 Task: Empty folder   in folder Folder0030
Action: Mouse moved to (455, 21)
Screenshot: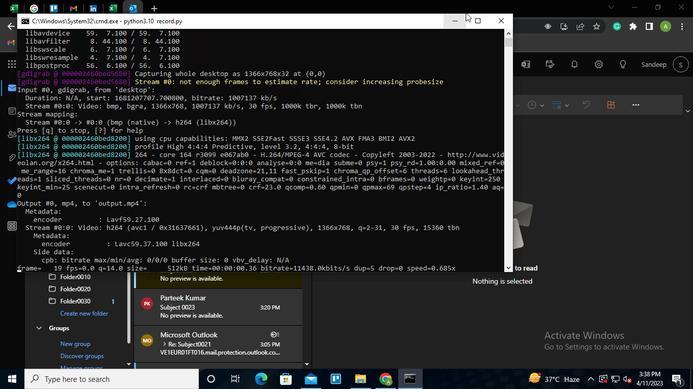 
Action: Mouse pressed left at (455, 21)
Screenshot: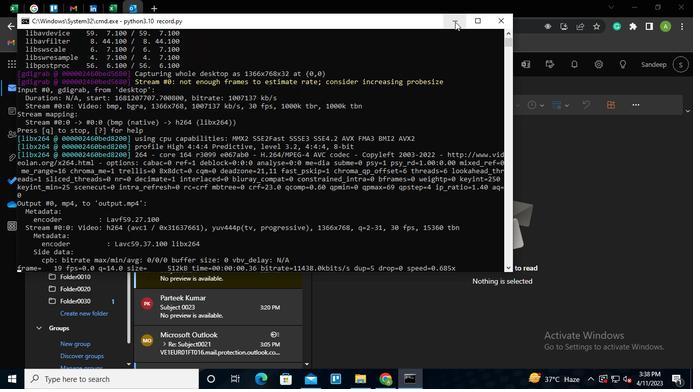 
Action: Mouse moved to (83, 297)
Screenshot: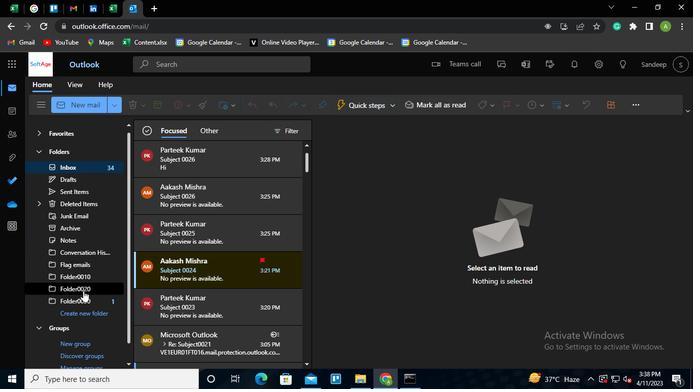 
Action: Mouse pressed left at (83, 297)
Screenshot: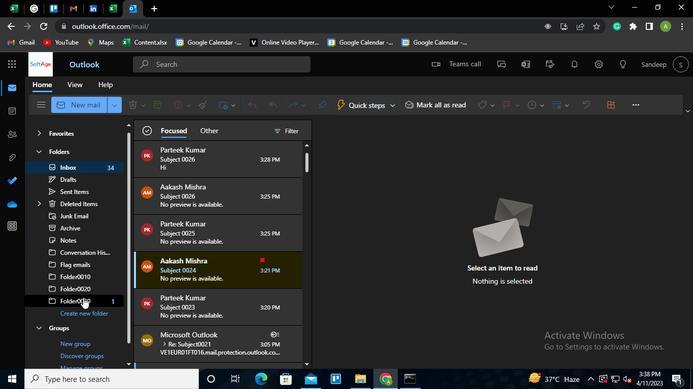 
Action: Mouse moved to (146, 153)
Screenshot: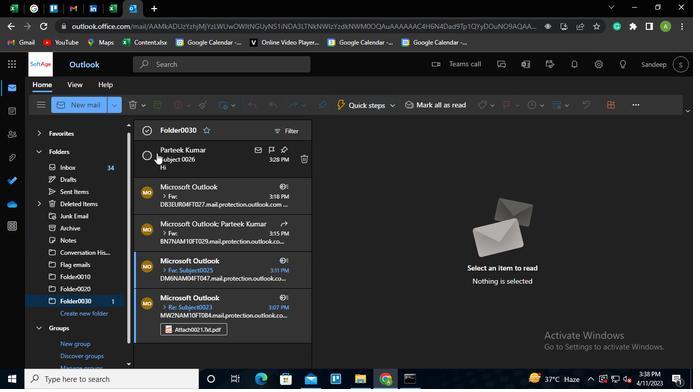 
Action: Mouse pressed left at (146, 153)
Screenshot: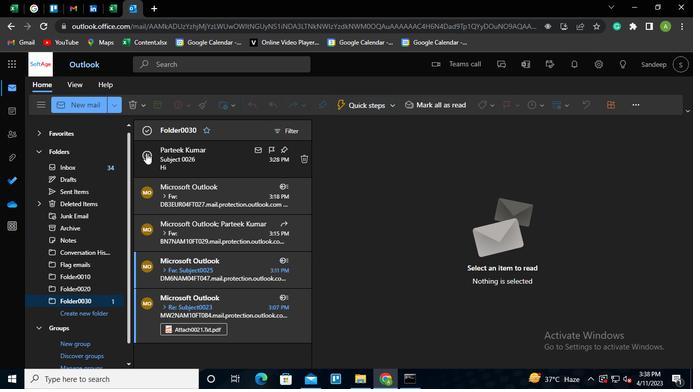 
Action: Mouse moved to (145, 165)
Screenshot: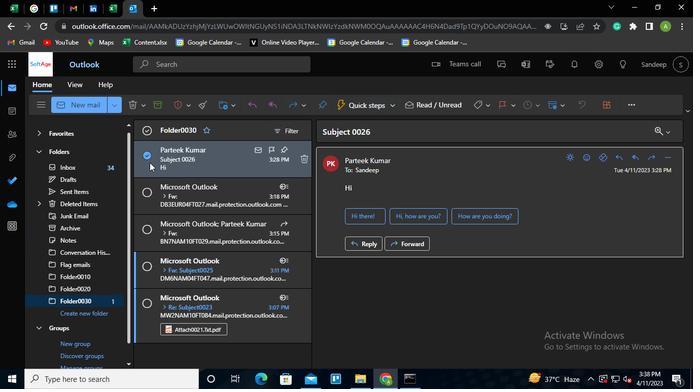 
Action: Keyboard Key.ctrl_l
Screenshot: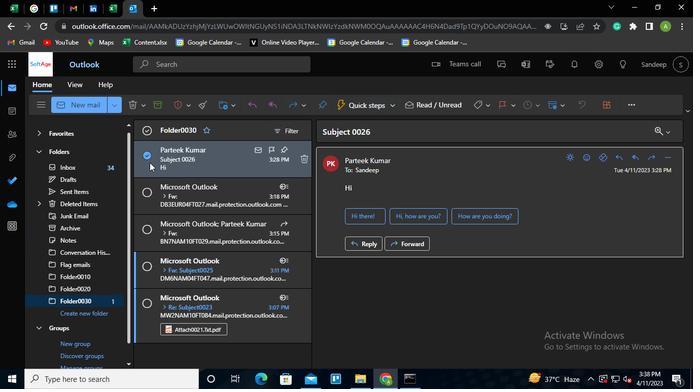 
Action: Mouse moved to (142, 172)
Screenshot: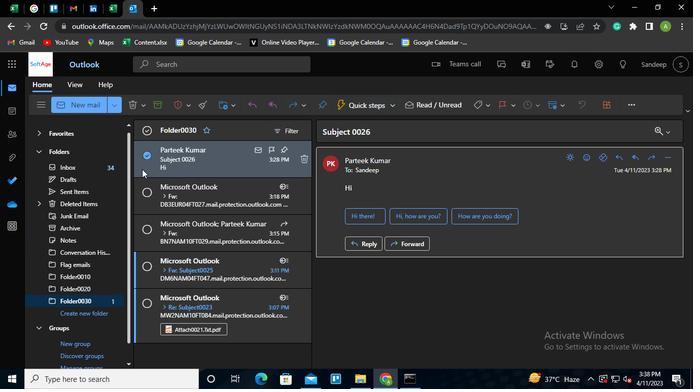 
Action: Keyboard \x01
Screenshot: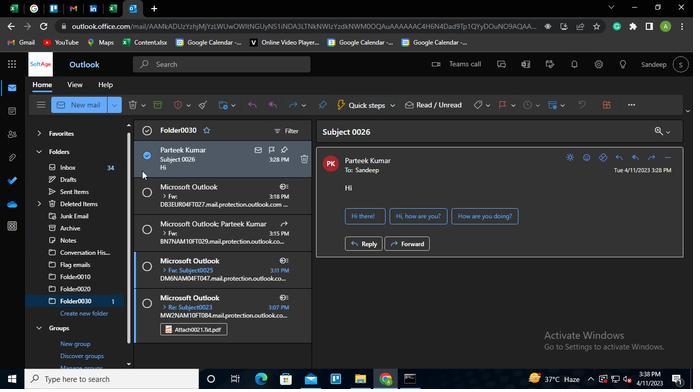 
Action: Mouse moved to (518, 229)
Screenshot: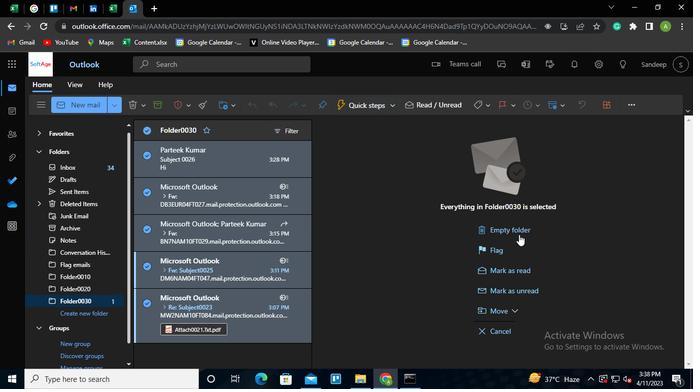 
Action: Mouse pressed left at (518, 229)
Screenshot: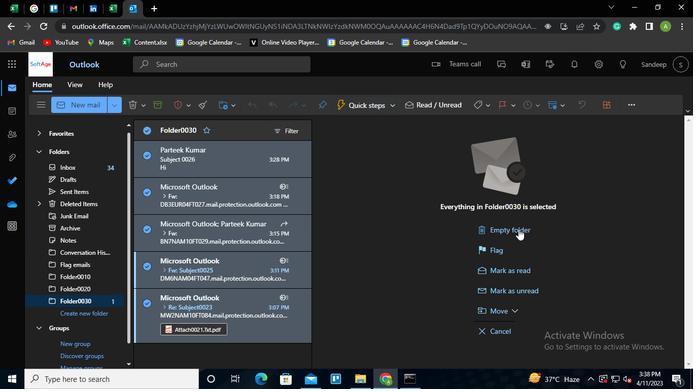 
Action: Mouse moved to (347, 239)
Screenshot: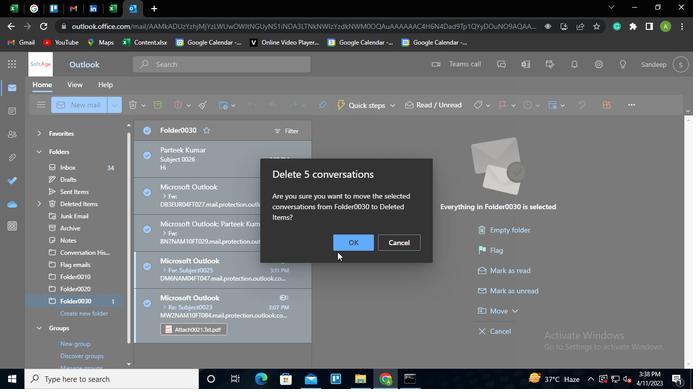 
Action: Mouse pressed left at (347, 239)
Screenshot: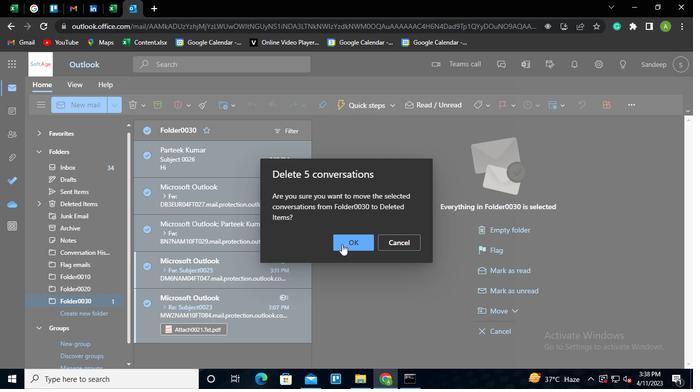 
Action: Mouse moved to (410, 381)
Screenshot: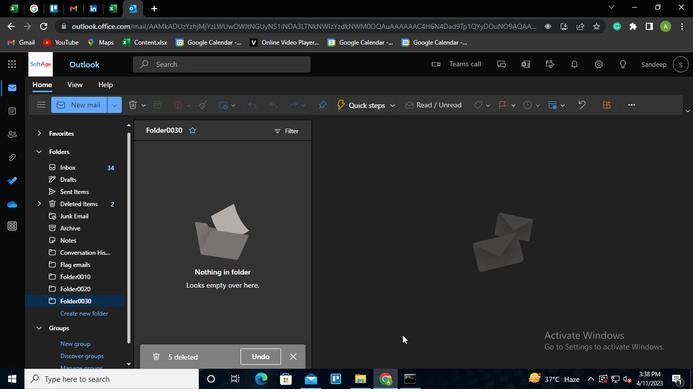 
Action: Mouse pressed left at (410, 381)
Screenshot: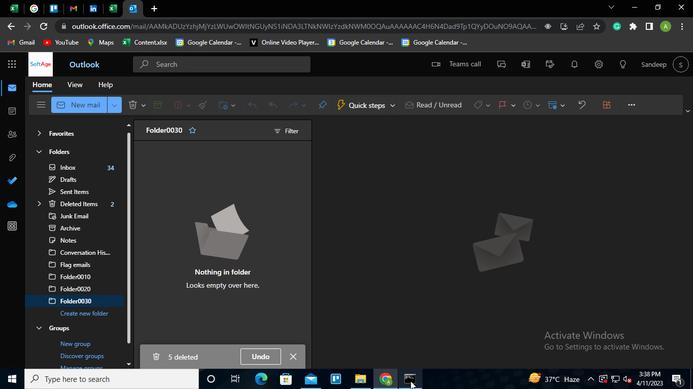 
Action: Mouse moved to (504, 20)
Screenshot: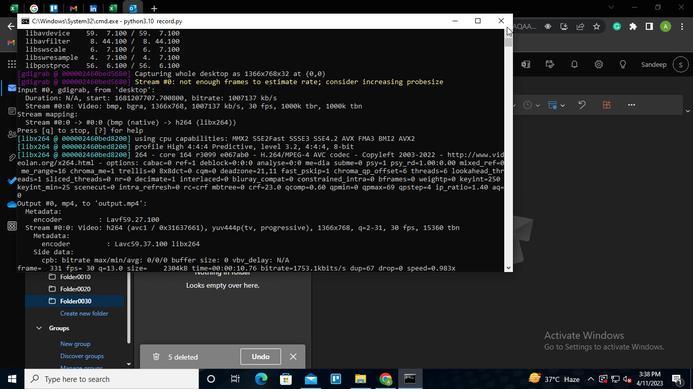 
Action: Mouse pressed left at (504, 20)
Screenshot: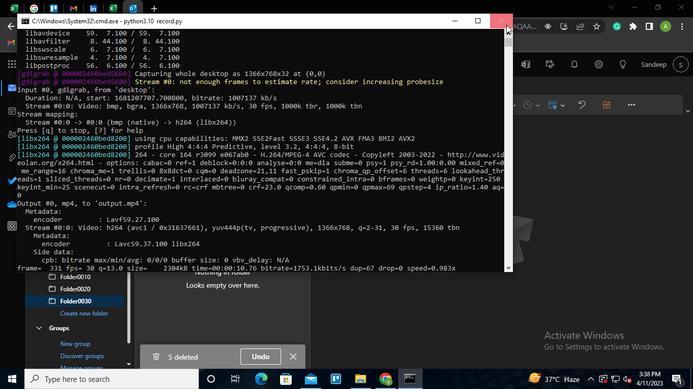 
